 Task: Create a section Dash & Smash and in the section, add a milestone Platform Integration in the project VelocityTech.
Action: Mouse moved to (76, 368)
Screenshot: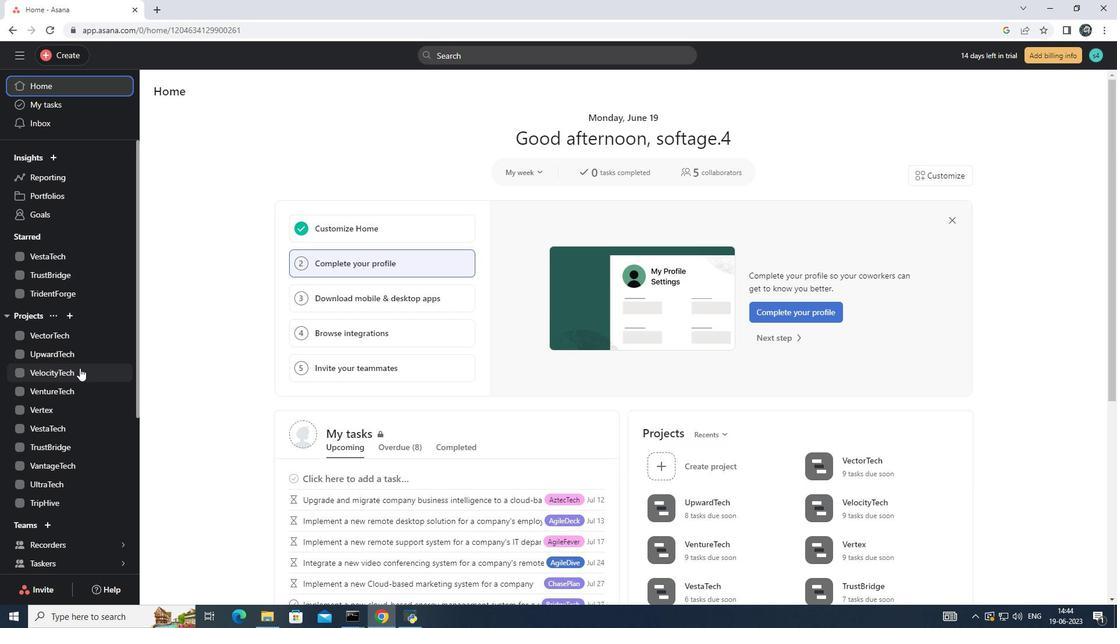 
Action: Mouse pressed left at (76, 368)
Screenshot: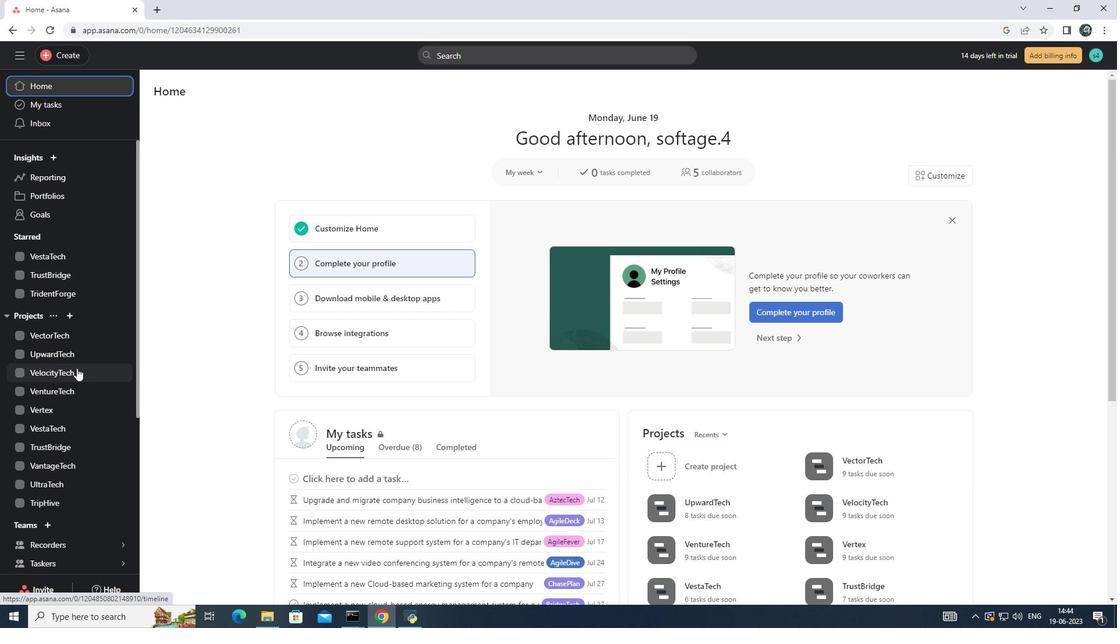 
Action: Mouse moved to (272, 434)
Screenshot: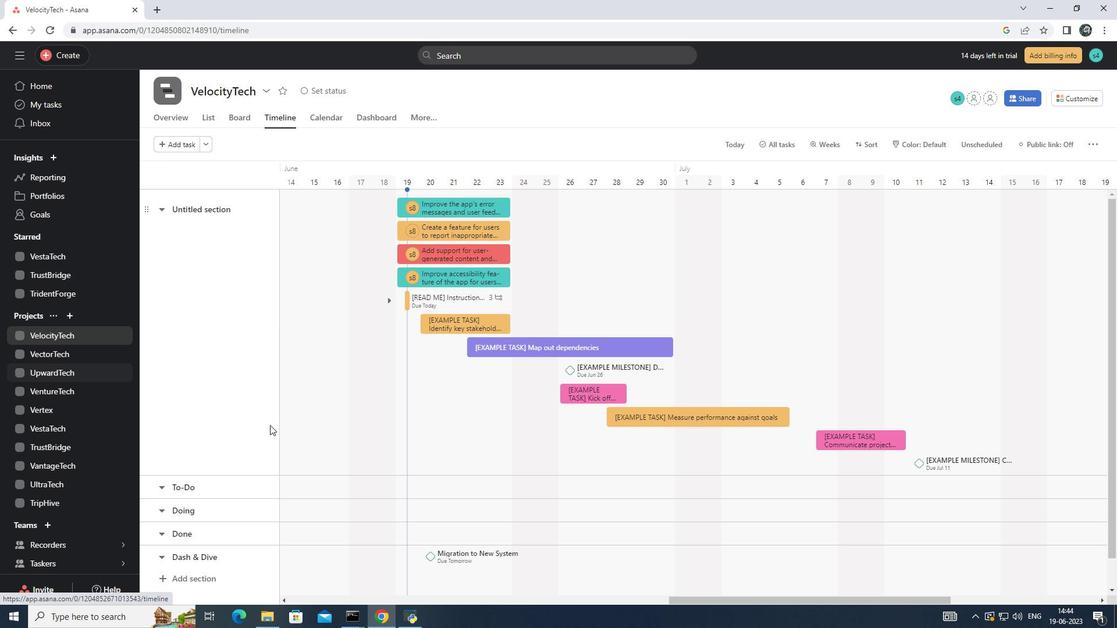 
Action: Mouse scrolled (272, 433) with delta (0, 0)
Screenshot: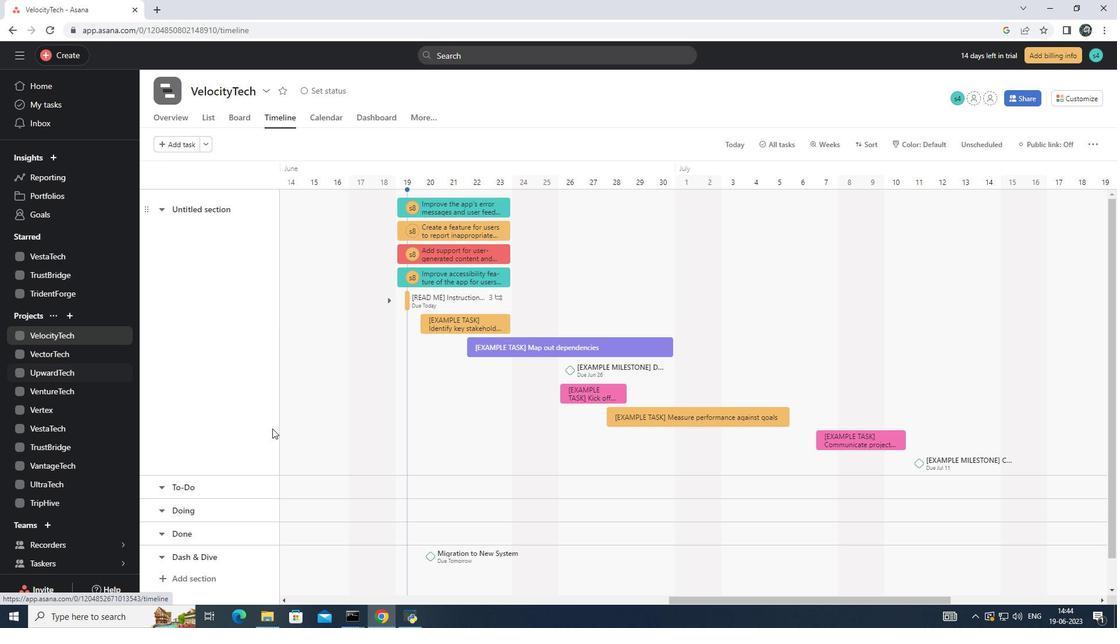 
Action: Mouse scrolled (272, 433) with delta (0, 0)
Screenshot: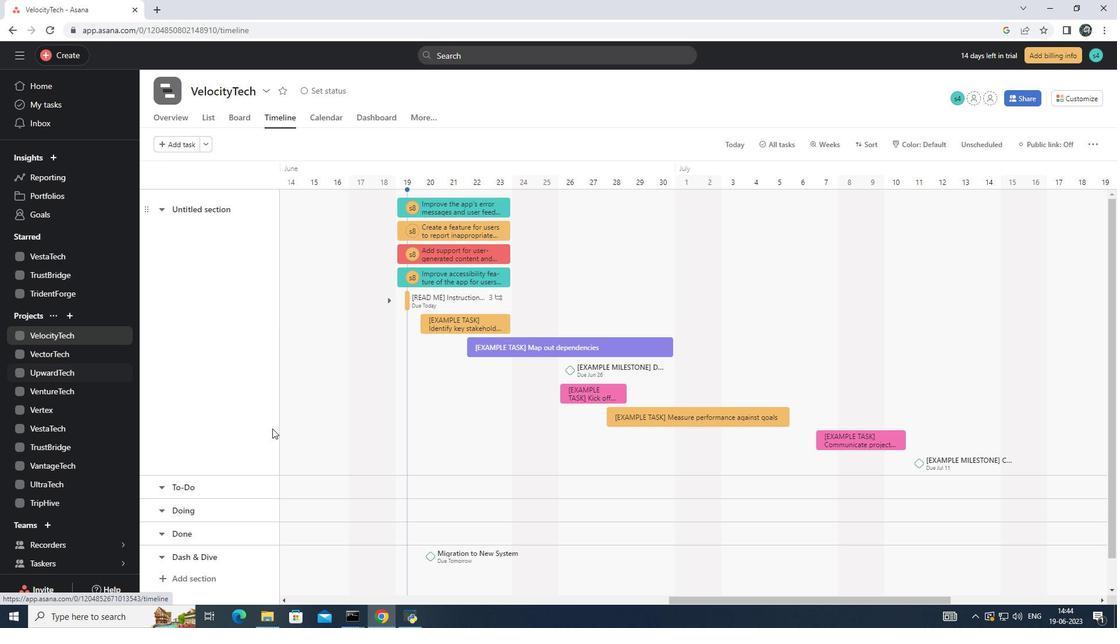 
Action: Mouse moved to (194, 547)
Screenshot: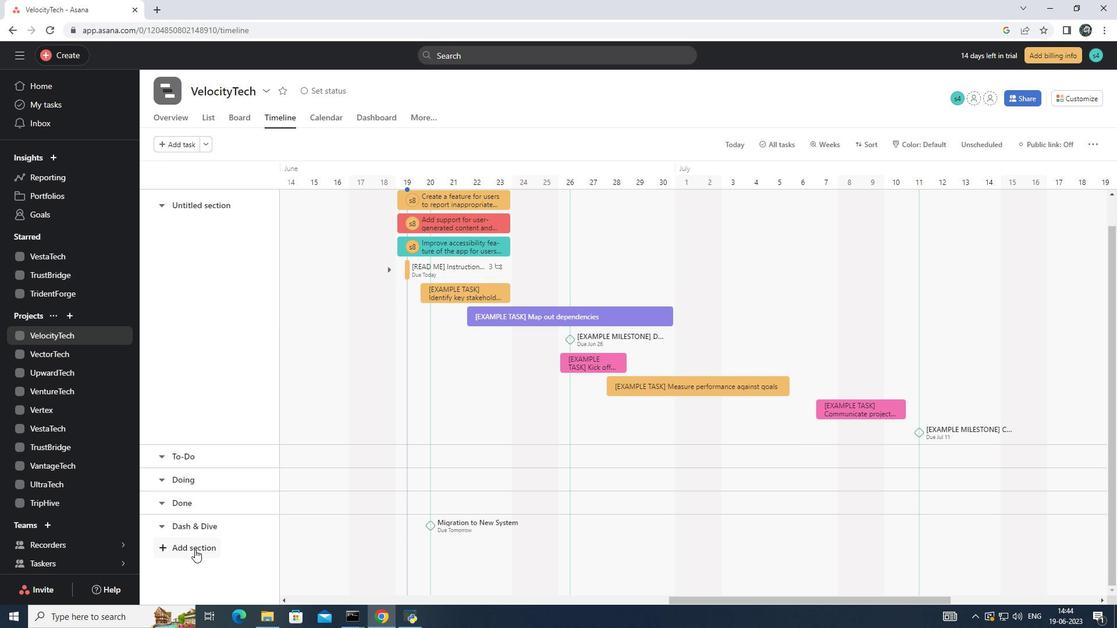 
Action: Mouse pressed left at (194, 547)
Screenshot: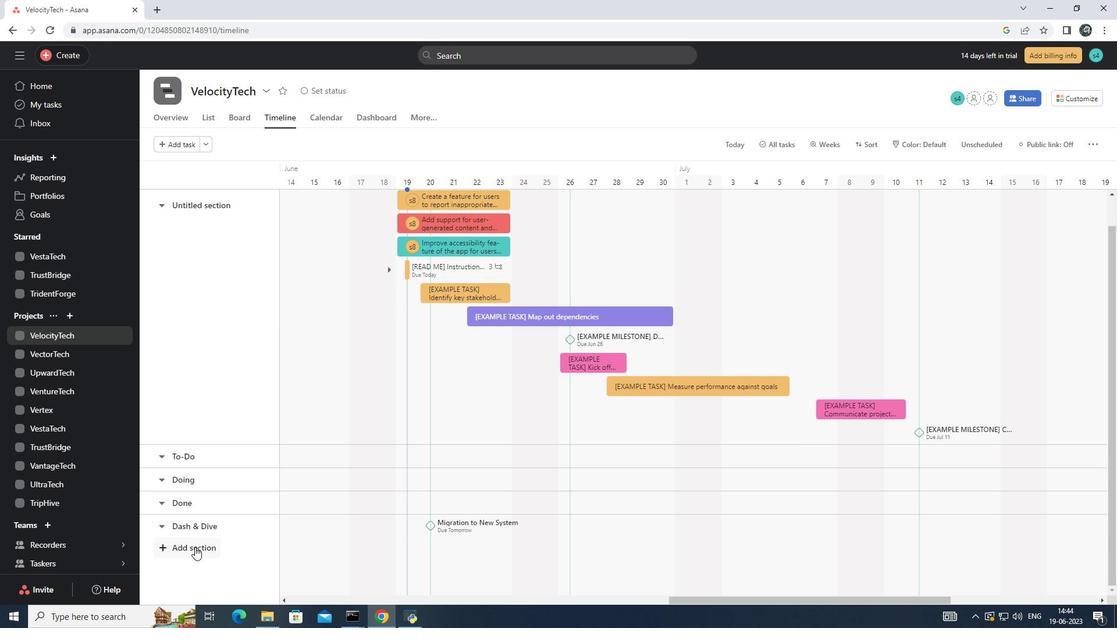 
Action: Mouse moved to (189, 545)
Screenshot: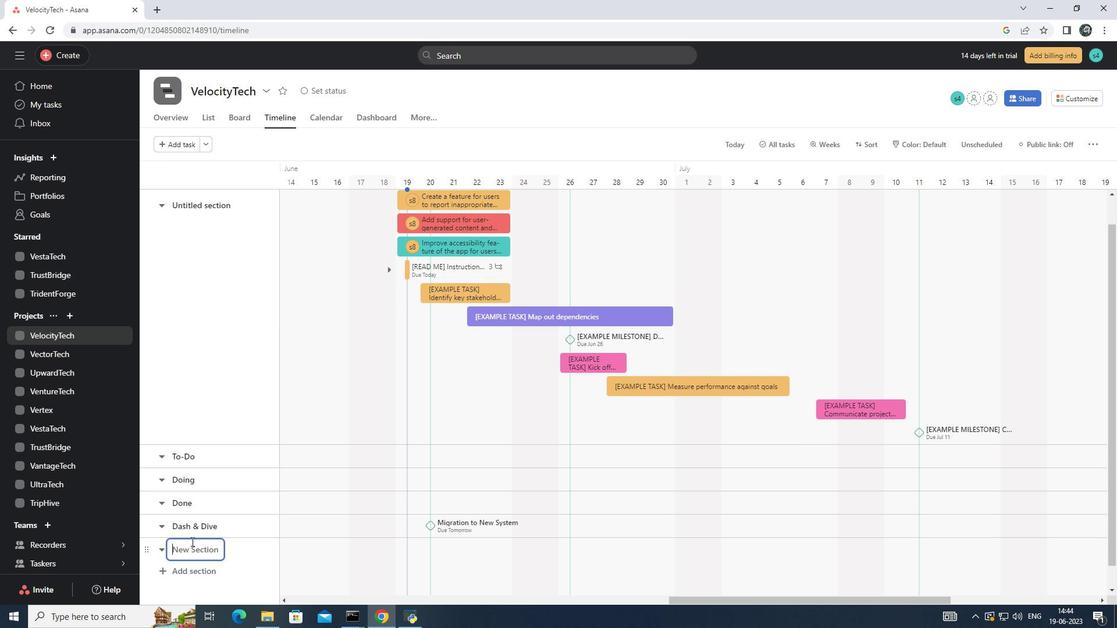 
Action: Key pressed <Key.shift>Dash<Key.space><Key.shift><Key.shift><Key.shift><Key.shift><Key.shift><Key.shift><Key.shift><Key.shift><Key.shift><Key.shift><Key.shift><Key.shift><Key.shift><Key.shift><Key.shift><Key.shift>&<Key.space><Key.shift>Smash<Key.enter>
Screenshot: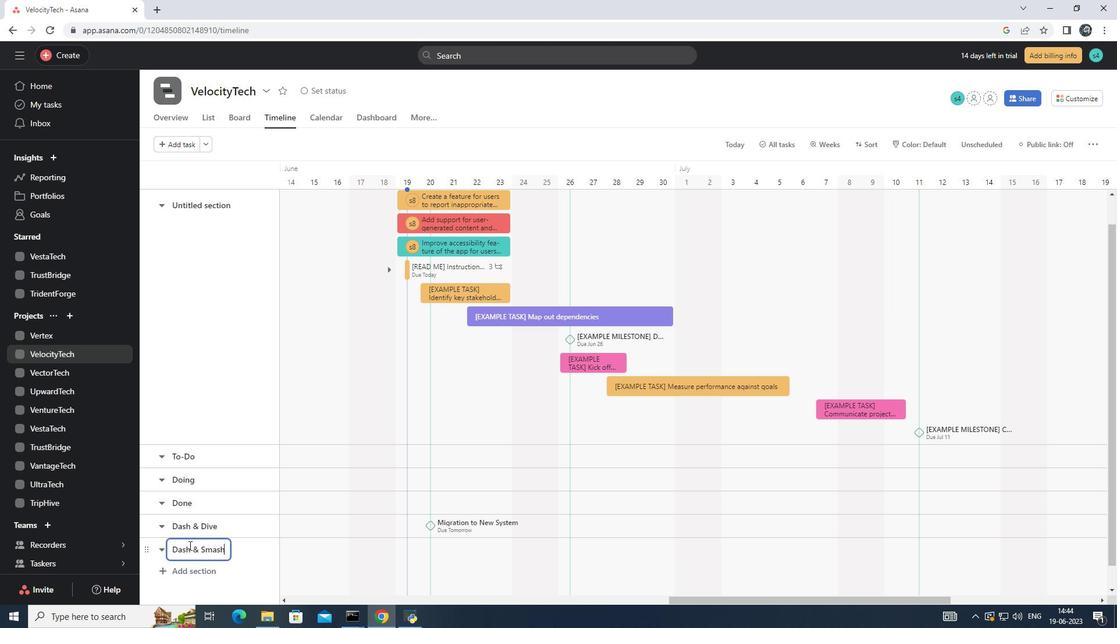 
Action: Mouse moved to (334, 548)
Screenshot: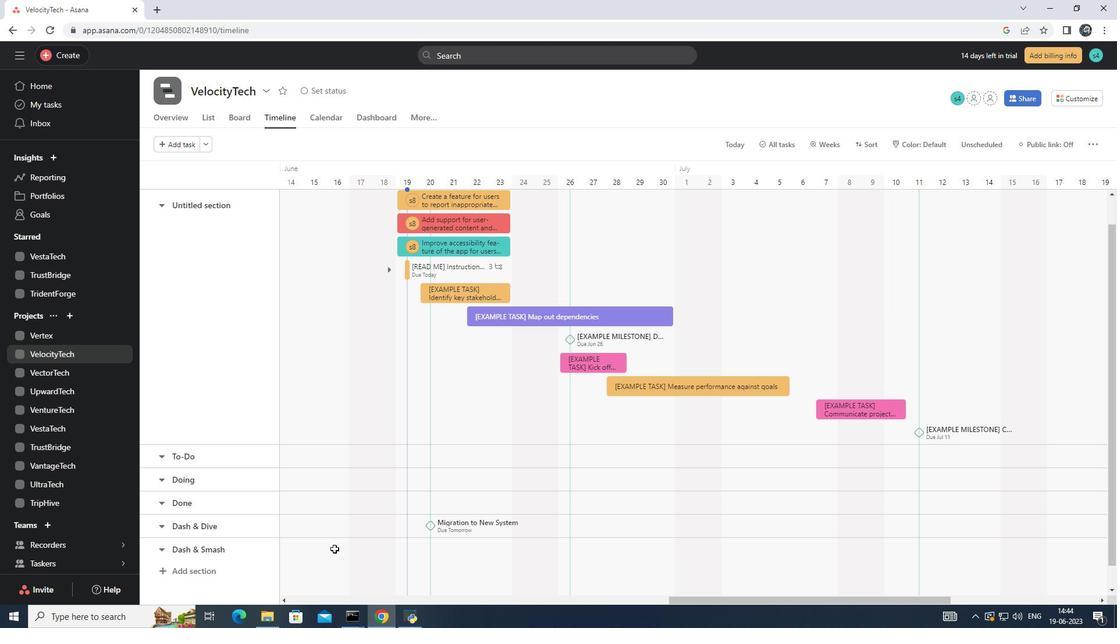 
Action: Mouse pressed left at (334, 548)
Screenshot: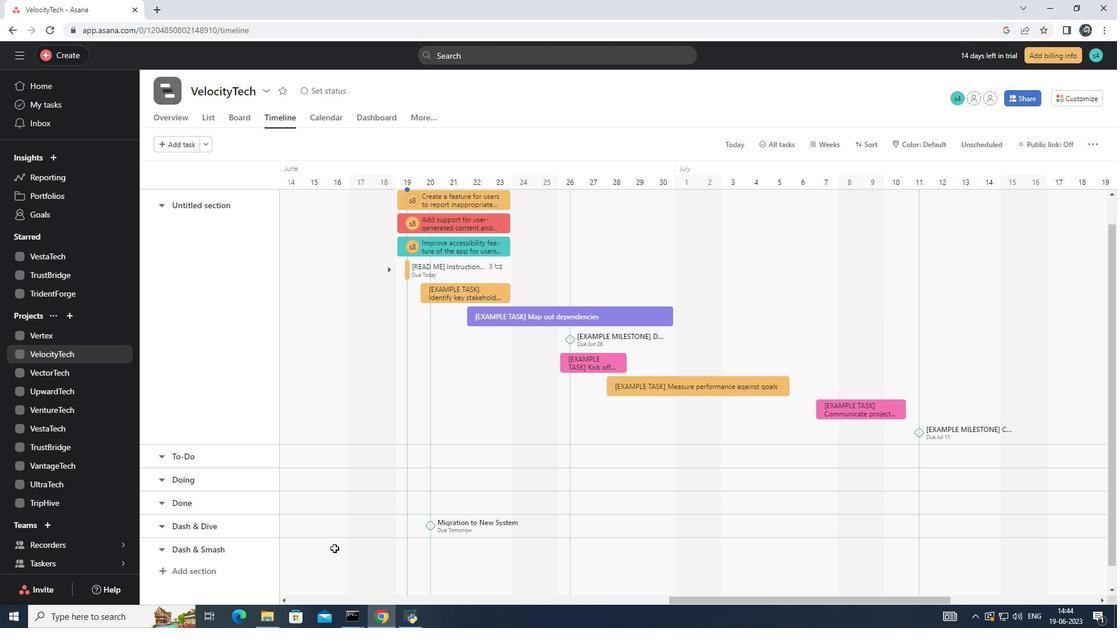 
Action: Key pressed <Key.shift>Platform<Key.space><Key.shift>Integration<Key.enter>
Screenshot: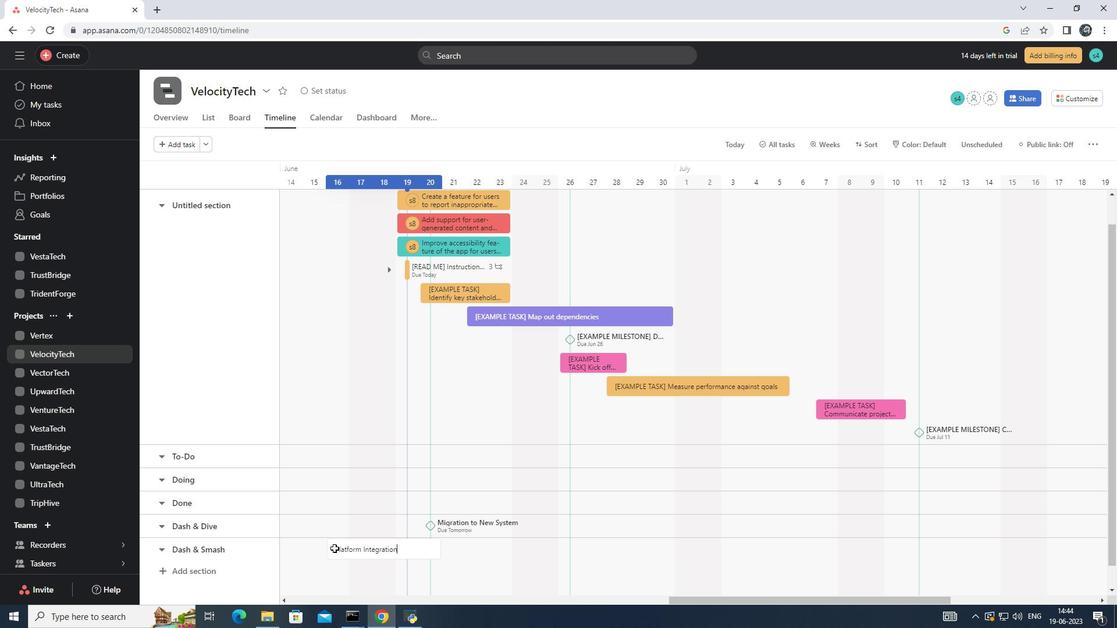 
Action: Mouse moved to (387, 548)
Screenshot: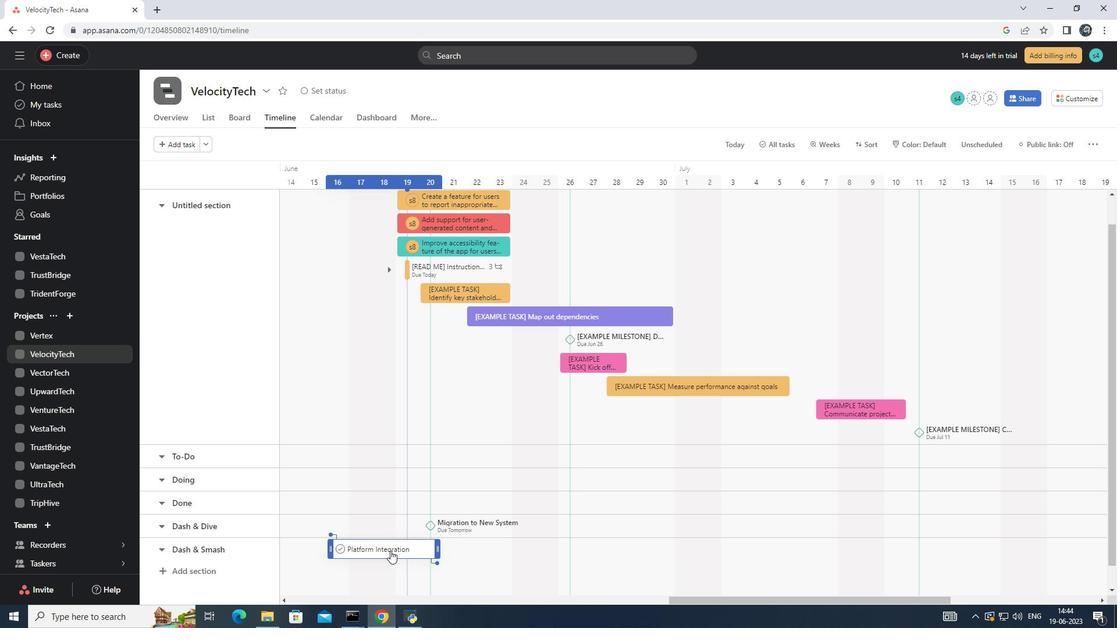 
Action: Mouse pressed right at (387, 548)
Screenshot: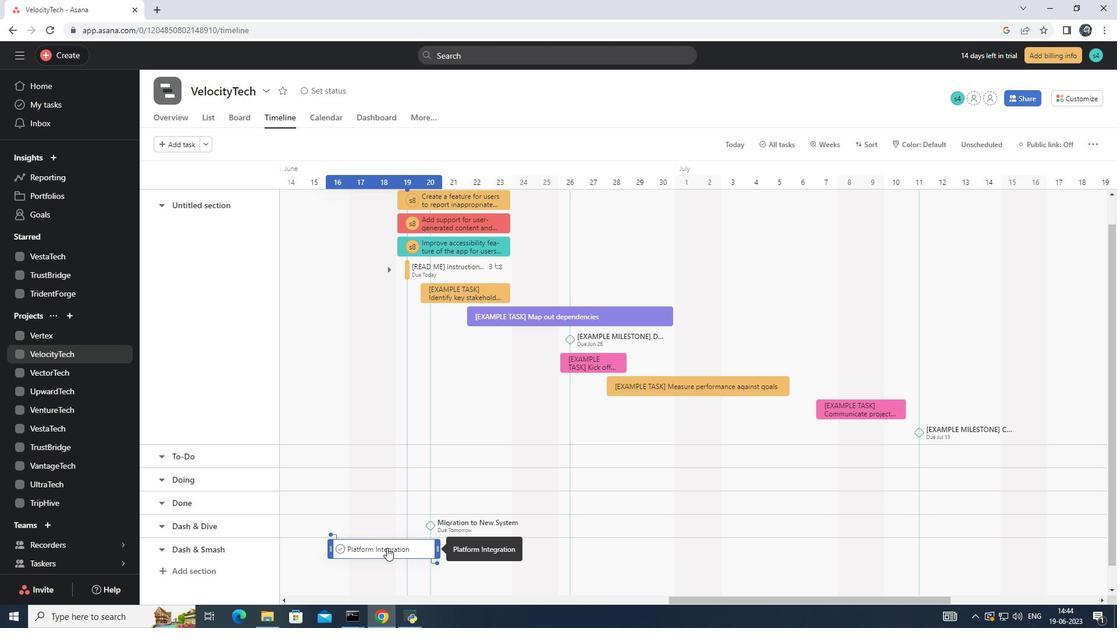 
Action: Mouse moved to (419, 489)
Screenshot: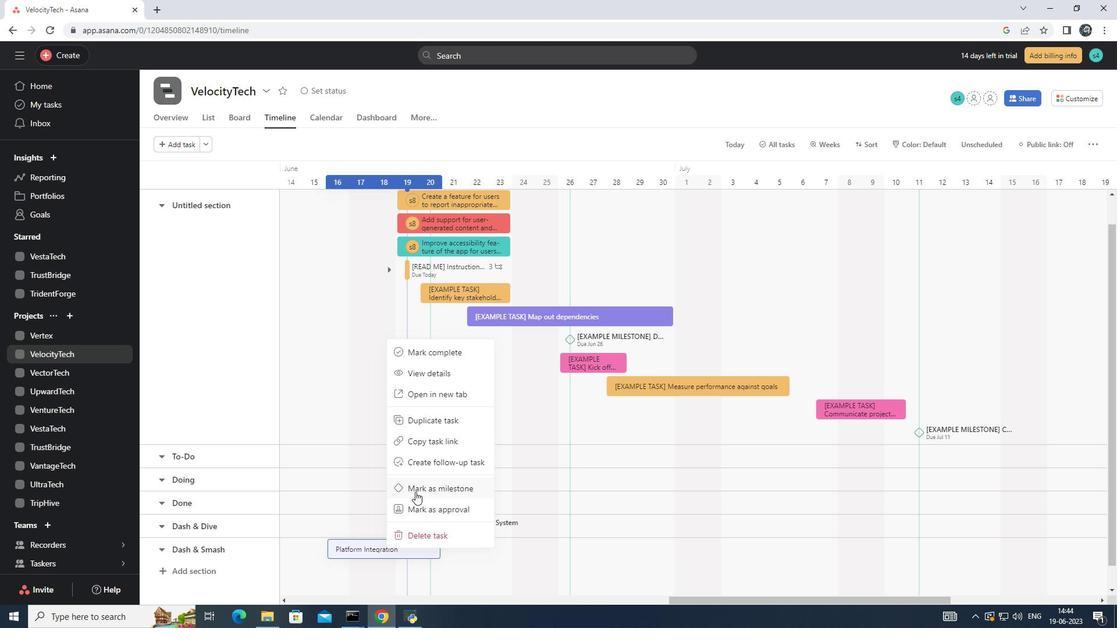 
Action: Mouse pressed left at (419, 489)
Screenshot: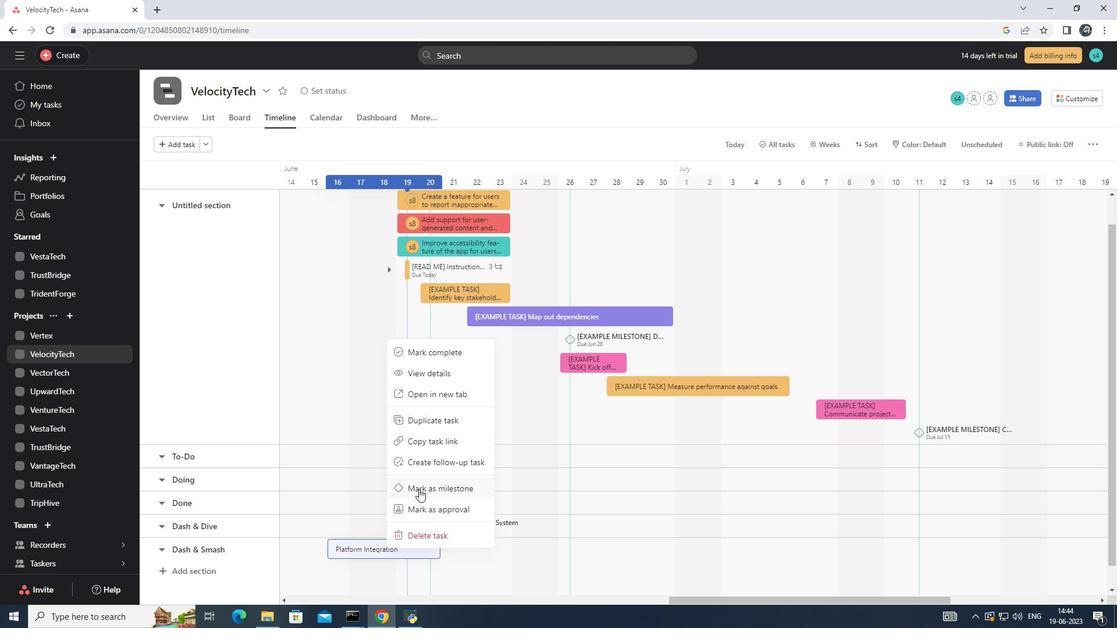 
Action: Mouse moved to (368, 612)
Screenshot: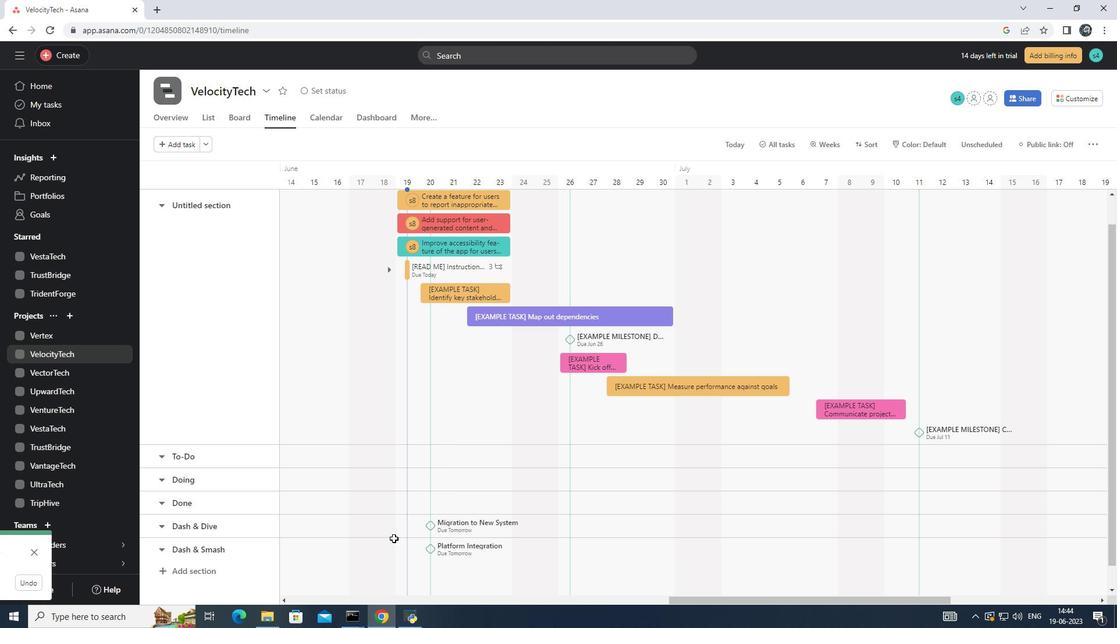 
